 Task: Select the profile "VLC 0.8x Style" for your interface.
Action: Mouse moved to (141, 15)
Screenshot: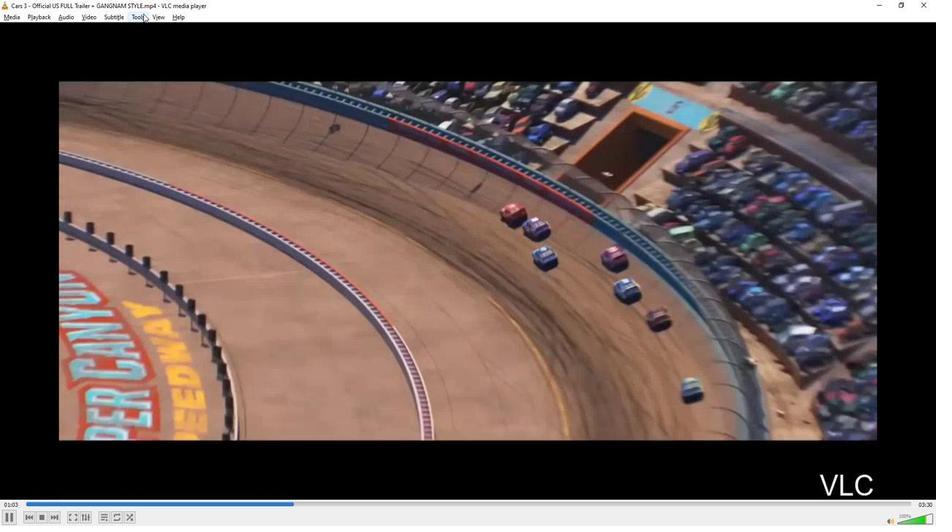 
Action: Mouse pressed left at (141, 15)
Screenshot: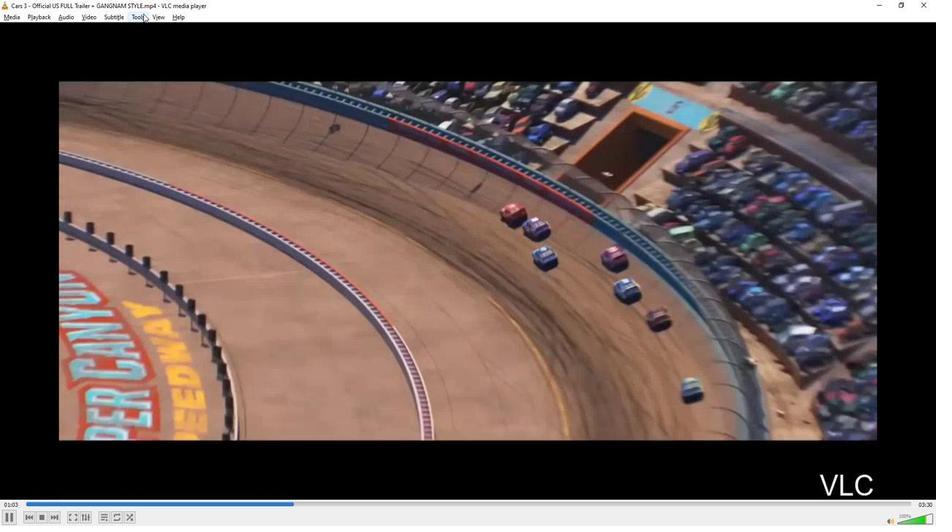 
Action: Mouse moved to (159, 122)
Screenshot: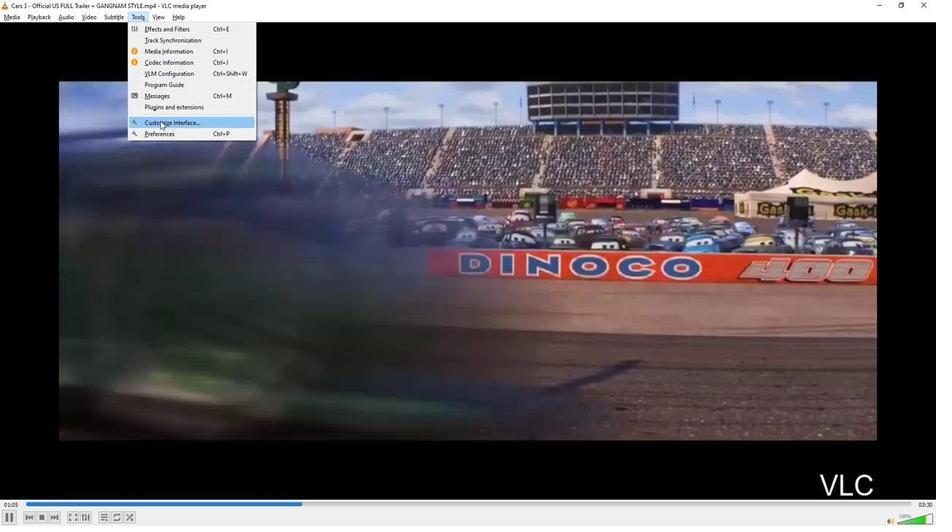 
Action: Mouse pressed left at (159, 122)
Screenshot: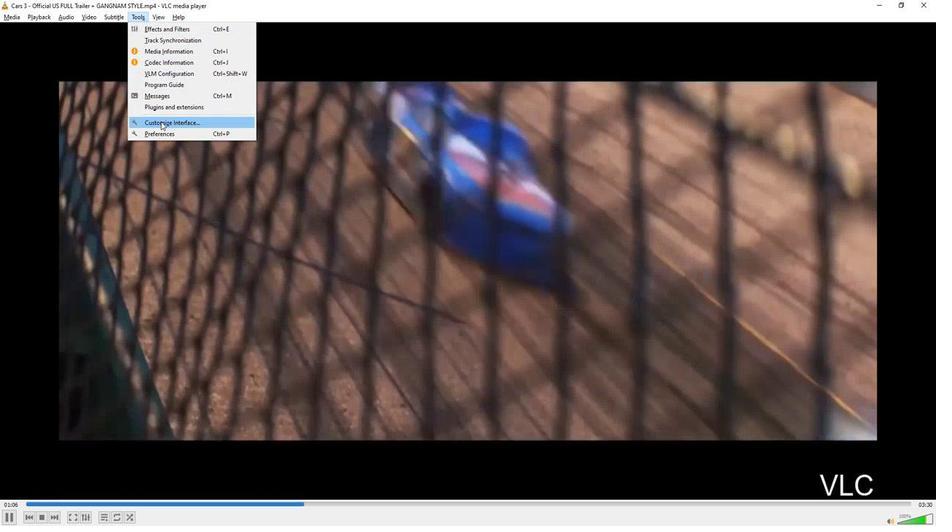 
Action: Mouse moved to (593, 158)
Screenshot: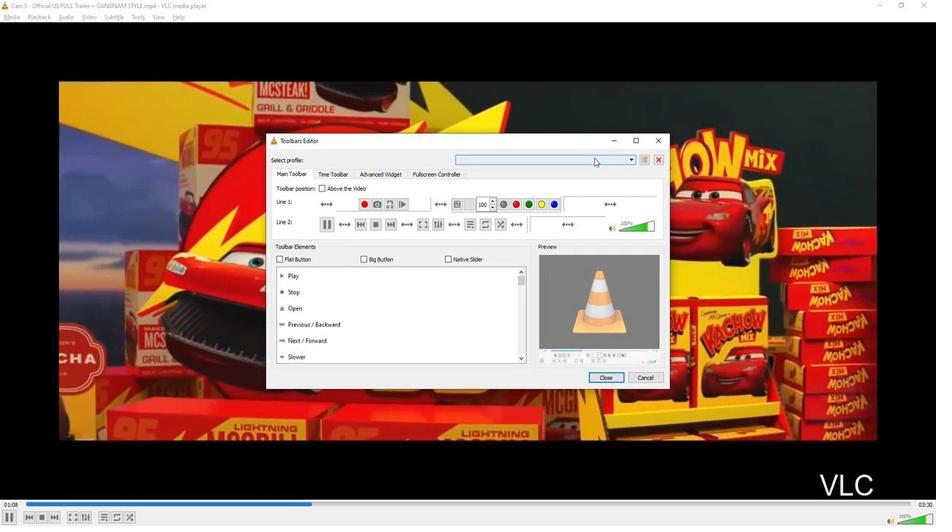 
Action: Mouse pressed left at (593, 158)
Screenshot: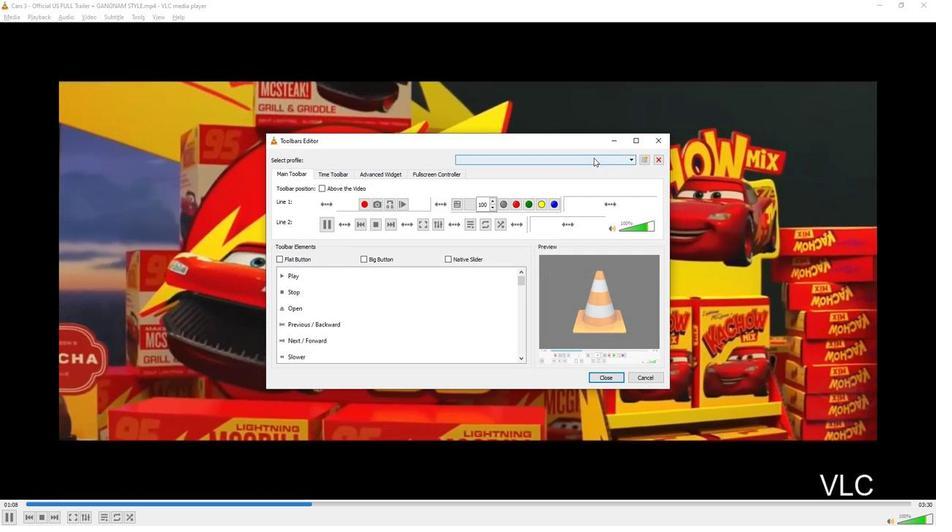 
Action: Mouse moved to (501, 182)
Screenshot: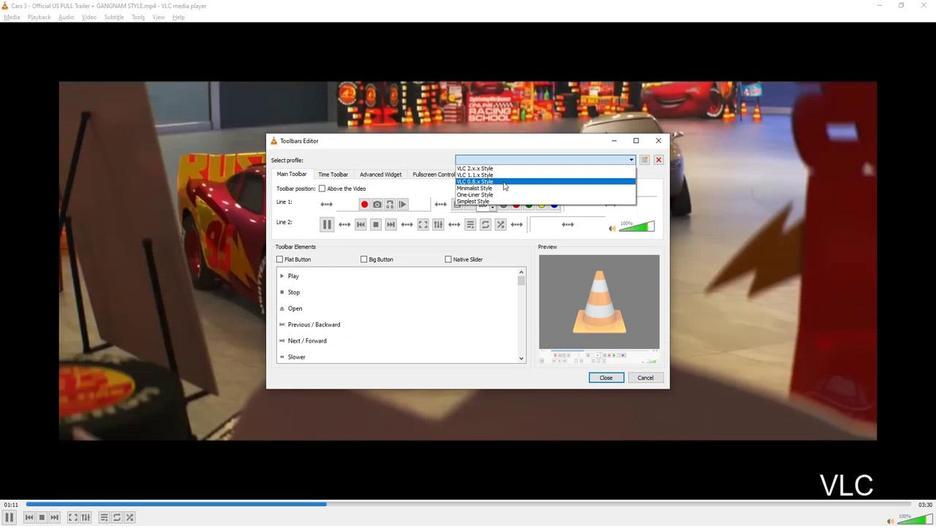 
Action: Mouse pressed left at (501, 182)
Screenshot: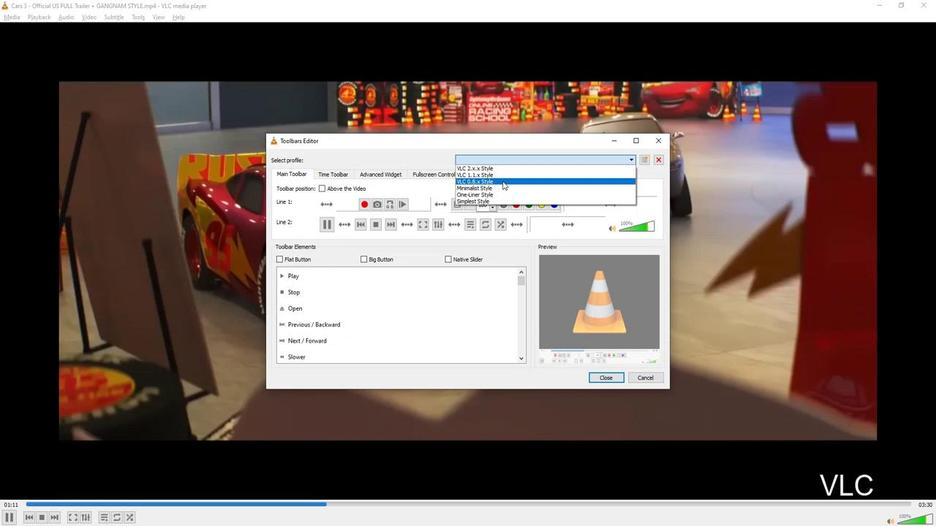
Action: Mouse moved to (631, 292)
Screenshot: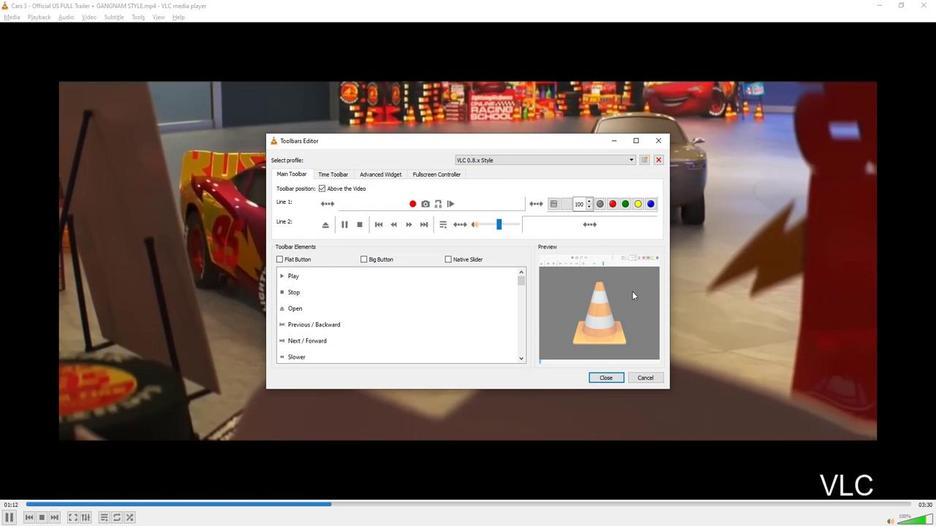 
